 Task: Create a new event for a project milestone celebration on the 16th at 11 PM.
Action: Mouse moved to (44, 64)
Screenshot: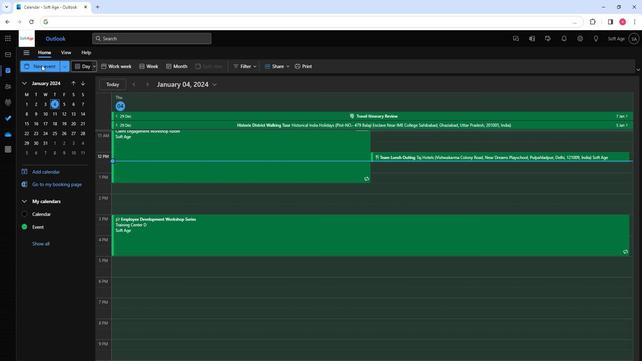 
Action: Mouse pressed left at (44, 64)
Screenshot: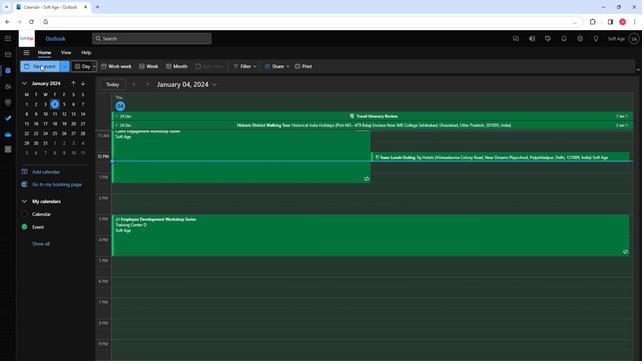 
Action: Mouse moved to (128, 167)
Screenshot: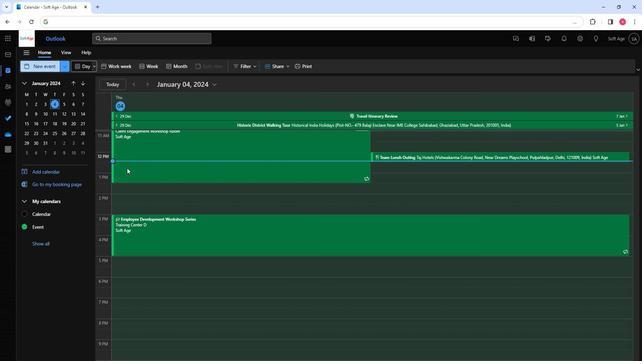 
Action: Key pressed <Key.shift>Project<Key.space><Key.shift>Milestone<Key.space><Key.shift><Key.shift><Key.shift><Key.shift><Key.shift><Key.shift><Key.shift><Key.shift><Key.shift><Key.shift>Celebration
Screenshot: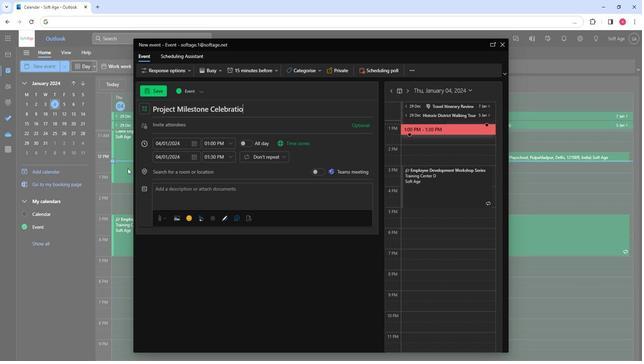 
Action: Mouse moved to (193, 121)
Screenshot: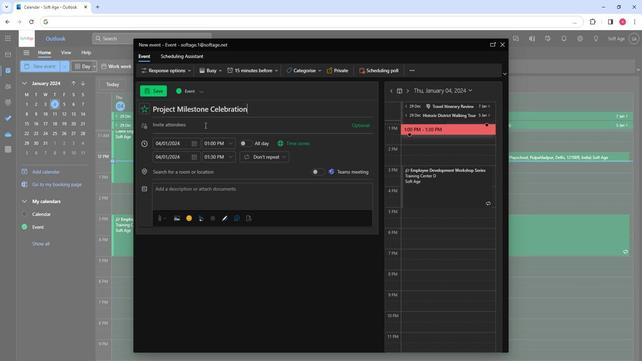 
Action: Mouse pressed left at (193, 121)
Screenshot: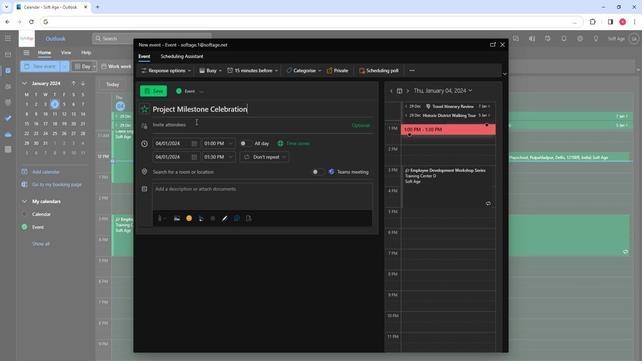 
Action: Key pressed so
Screenshot: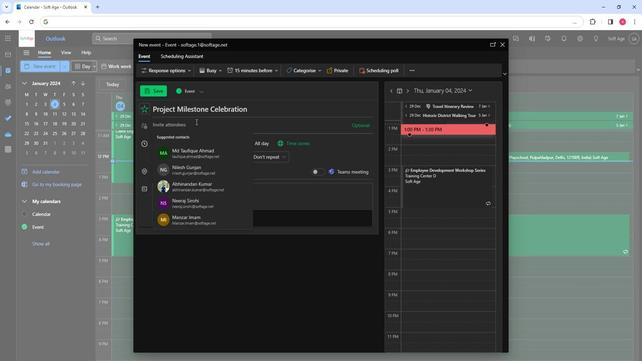 
Action: Mouse moved to (187, 139)
Screenshot: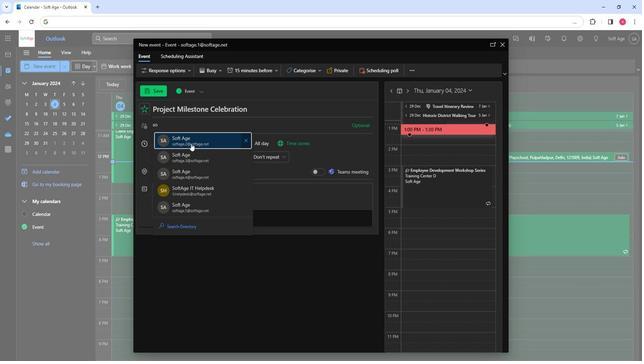 
Action: Mouse pressed left at (187, 139)
Screenshot: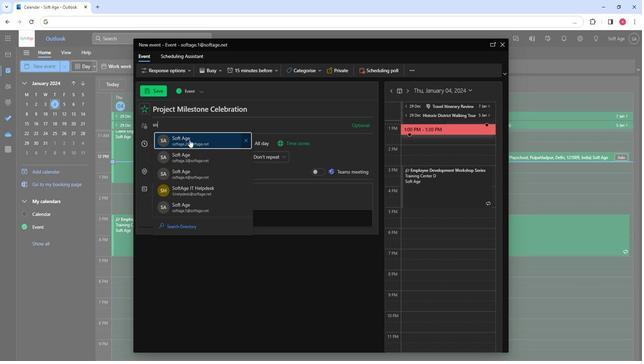 
Action: Mouse moved to (187, 139)
Screenshot: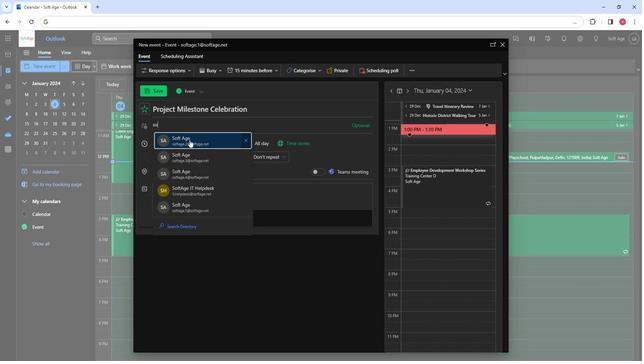 
Action: Key pressed so
Screenshot: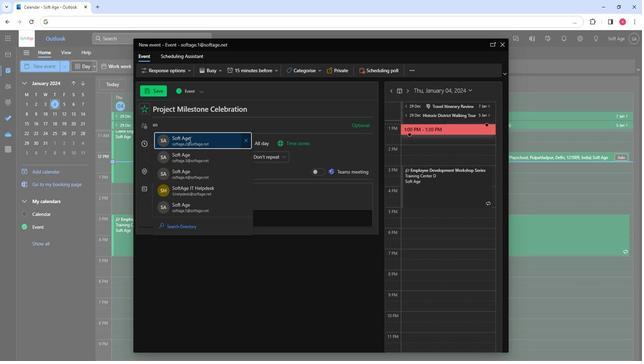 
Action: Mouse moved to (206, 205)
Screenshot: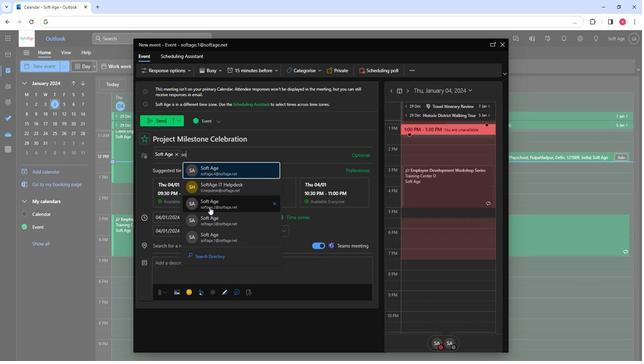 
Action: Mouse pressed left at (206, 205)
Screenshot: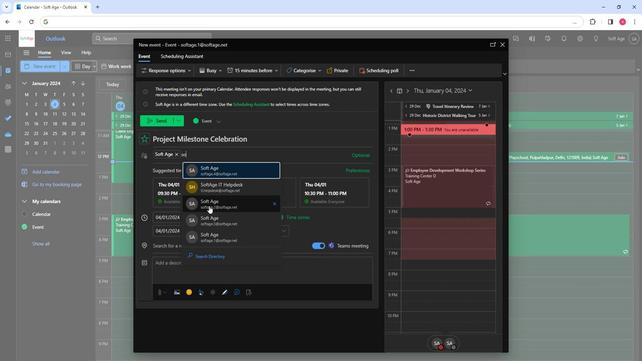 
Action: Key pressed so
Screenshot: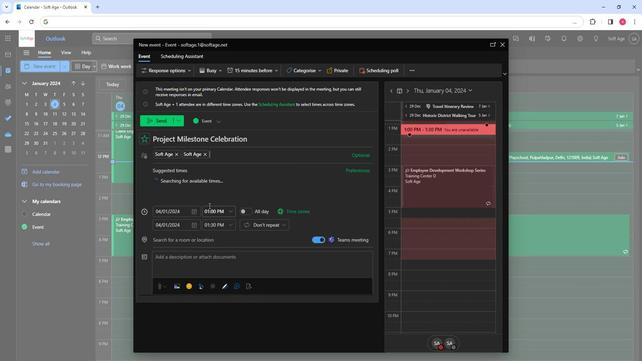 
Action: Mouse moved to (238, 198)
Screenshot: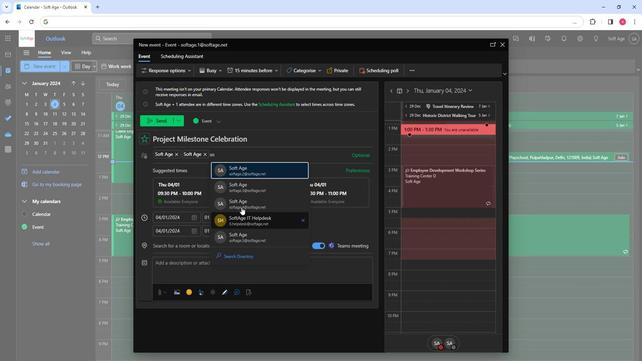 
Action: Mouse pressed left at (238, 198)
Screenshot: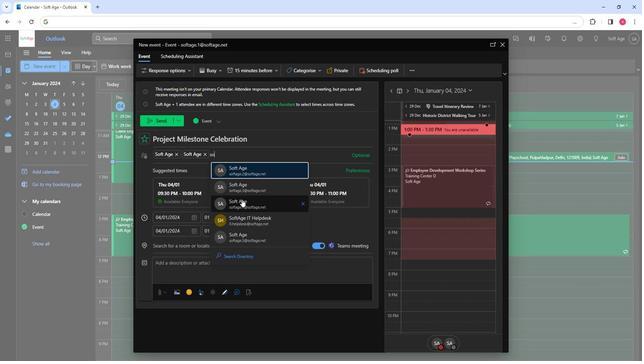 
Action: Key pressed so
Screenshot: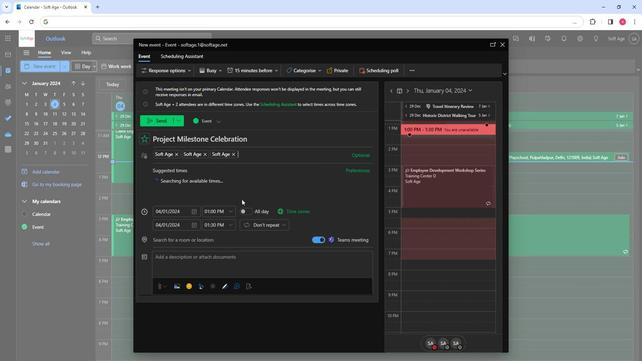 
Action: Mouse moved to (252, 231)
Screenshot: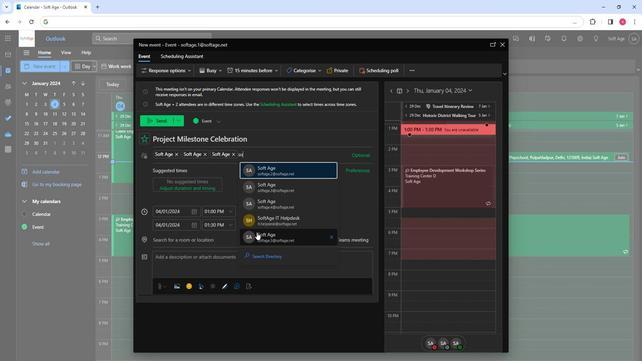 
Action: Mouse pressed left at (252, 231)
Screenshot: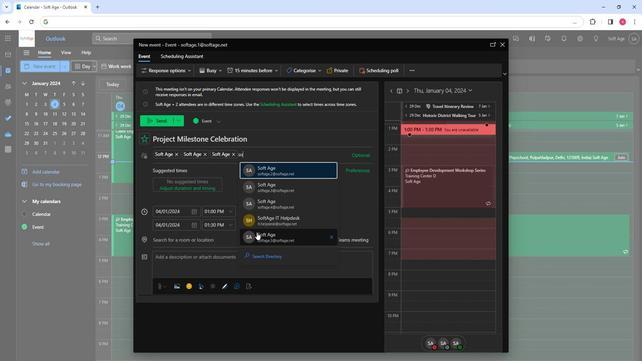 
Action: Mouse moved to (190, 215)
Screenshot: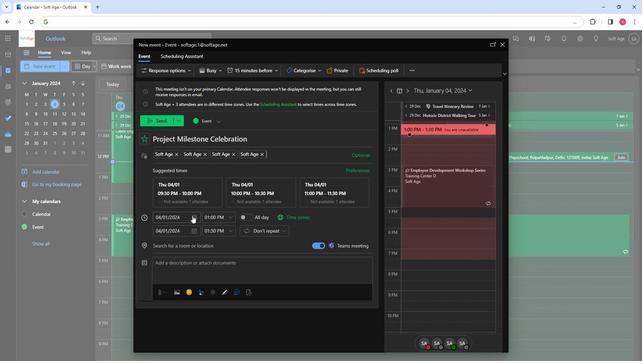 
Action: Mouse pressed left at (190, 215)
Screenshot: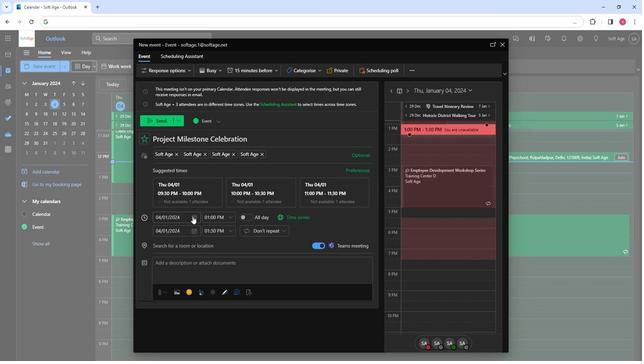 
Action: Mouse moved to (168, 272)
Screenshot: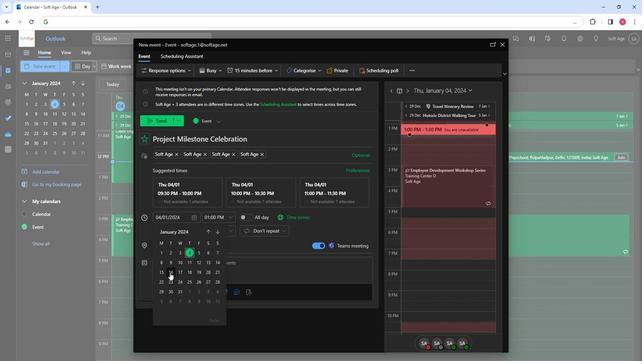 
Action: Mouse pressed left at (168, 272)
Screenshot: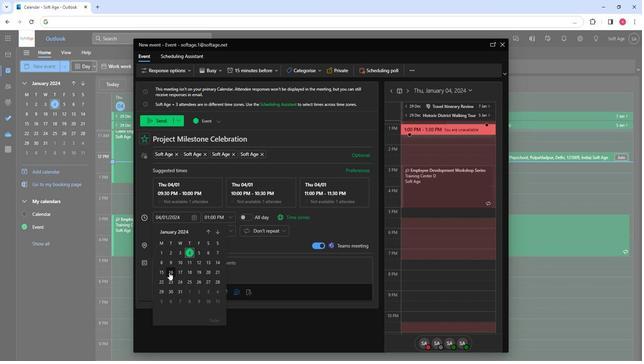 
Action: Mouse moved to (225, 219)
Screenshot: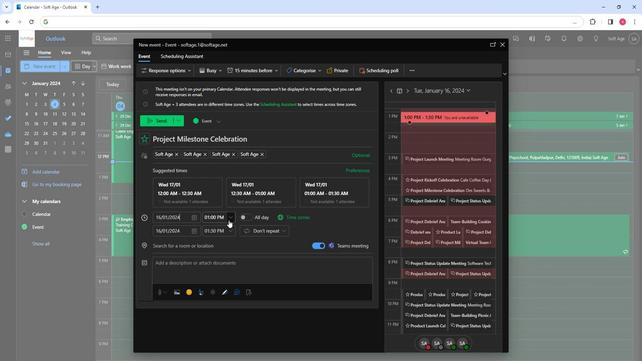 
Action: Mouse pressed left at (225, 219)
Screenshot: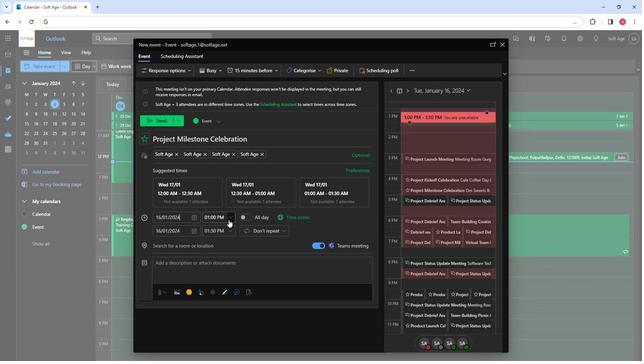
Action: Mouse moved to (219, 247)
Screenshot: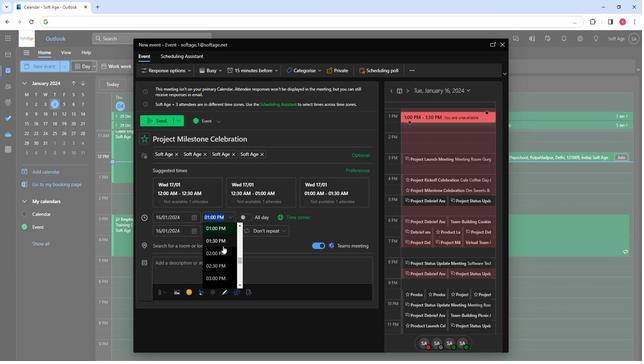 
Action: Mouse scrolled (219, 247) with delta (0, 0)
Screenshot: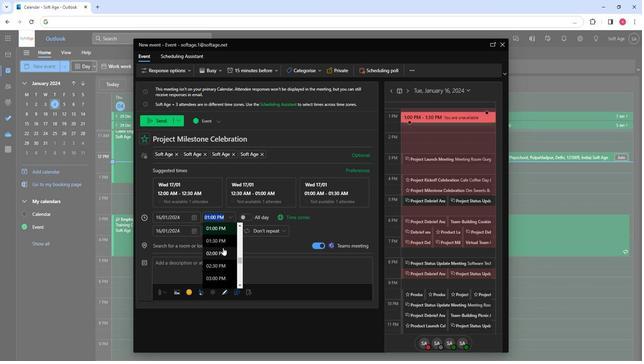
Action: Mouse scrolled (219, 247) with delta (0, 0)
Screenshot: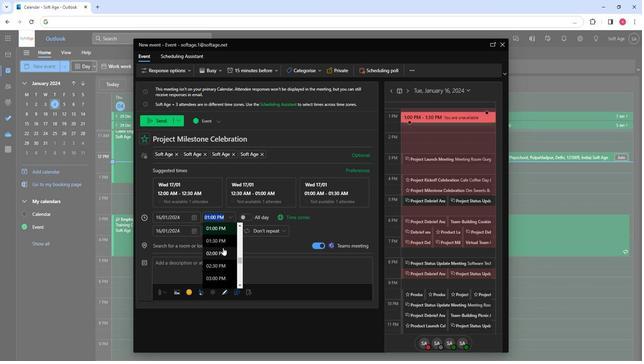 
Action: Mouse moved to (220, 251)
Screenshot: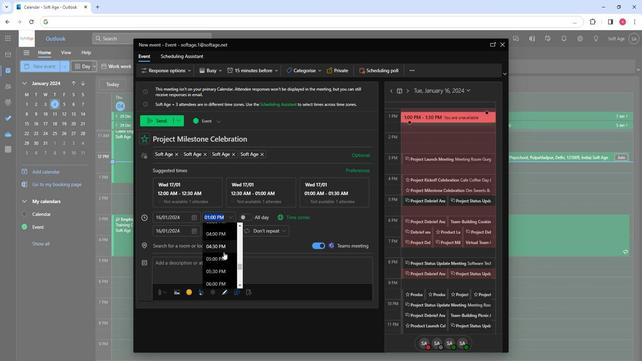 
Action: Mouse scrolled (220, 251) with delta (0, 0)
Screenshot: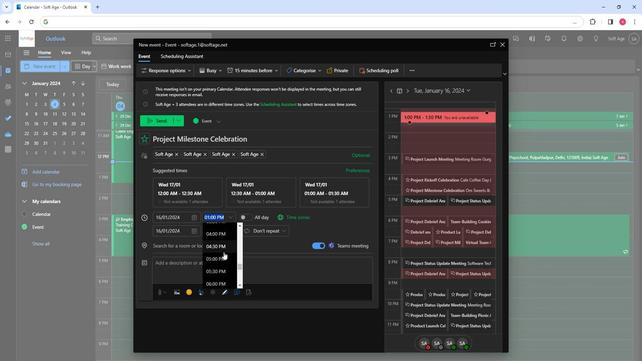
Action: Mouse scrolled (220, 251) with delta (0, 0)
Screenshot: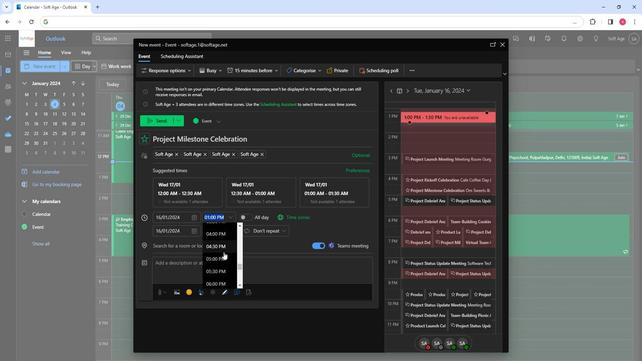 
Action: Mouse moved to (216, 259)
Screenshot: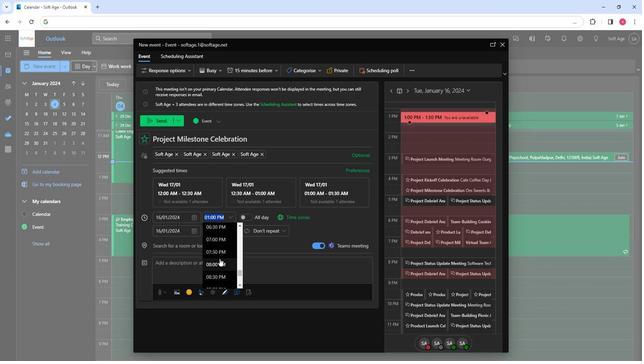
Action: Mouse scrolled (216, 259) with delta (0, 0)
Screenshot: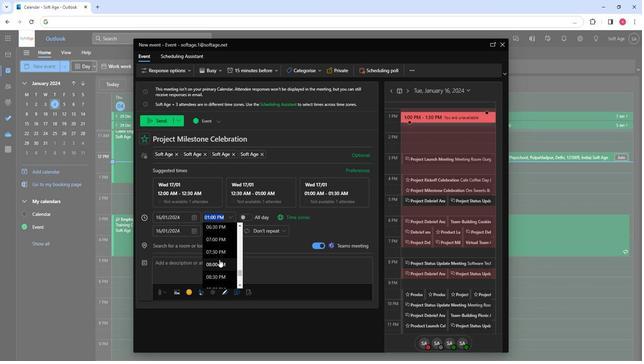 
Action: Mouse scrolled (216, 259) with delta (0, 0)
Screenshot: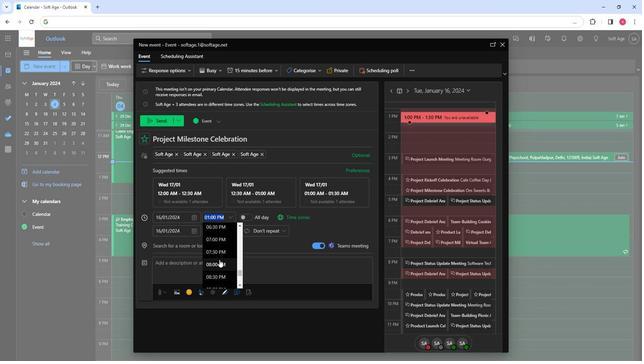 
Action: Mouse scrolled (216, 259) with delta (0, 0)
Screenshot: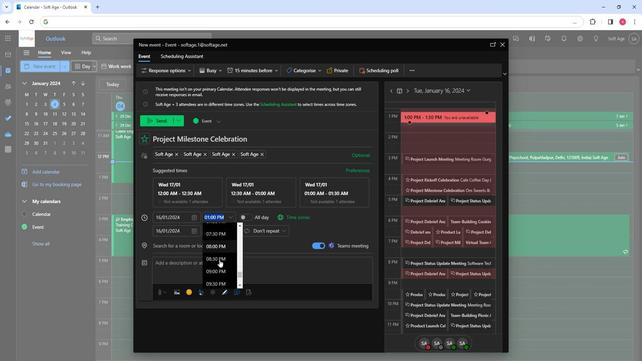 
Action: Mouse moved to (216, 261)
Screenshot: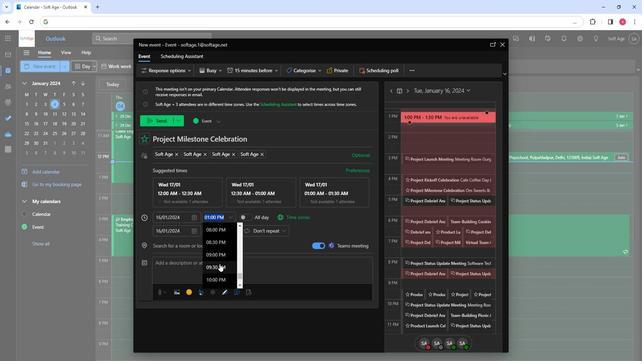 
Action: Mouse scrolled (216, 261) with delta (0, 0)
Screenshot: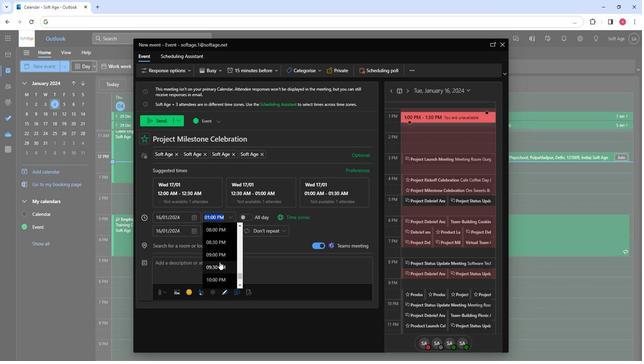 
Action: Mouse moved to (211, 269)
Screenshot: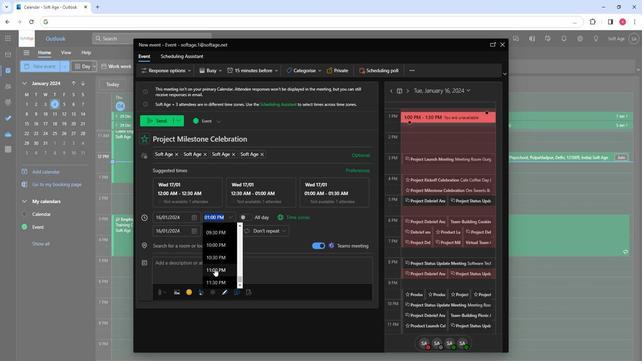 
Action: Mouse pressed left at (211, 269)
Screenshot: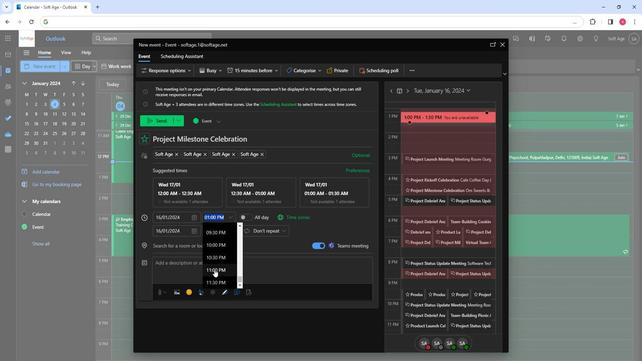 
Action: Mouse moved to (190, 246)
Screenshot: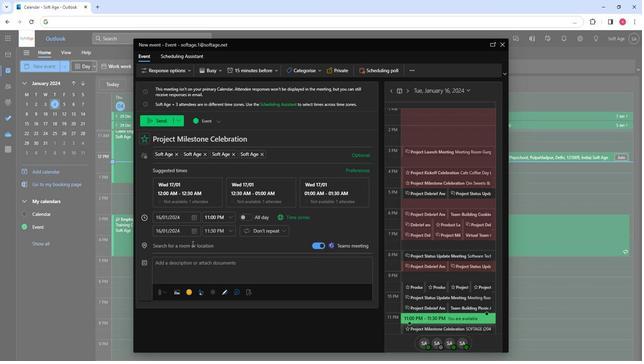 
Action: Mouse pressed left at (190, 246)
Screenshot: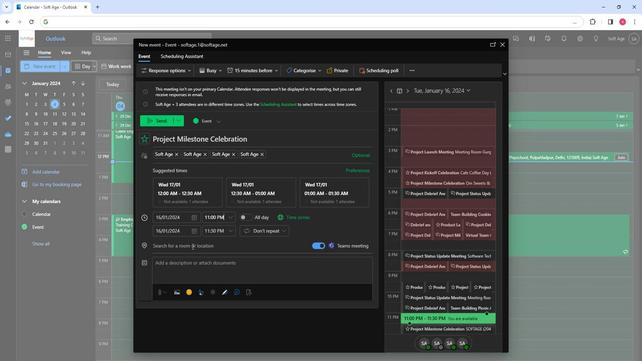 
Action: Mouse moved to (193, 211)
Screenshot: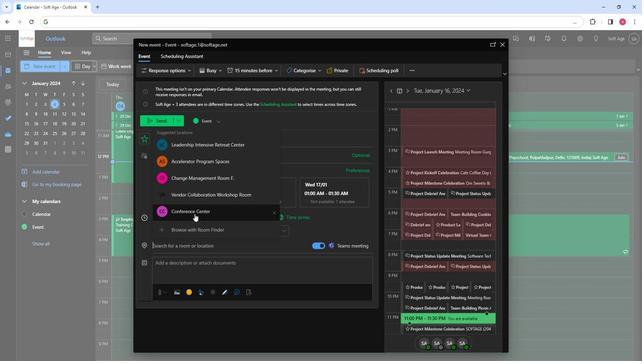 
Action: Mouse pressed left at (193, 211)
Screenshot: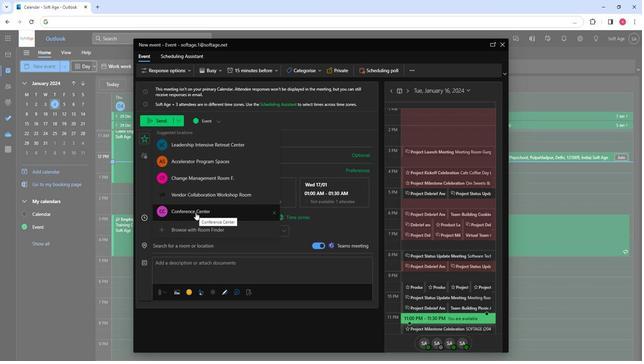 
Action: Mouse moved to (173, 268)
Screenshot: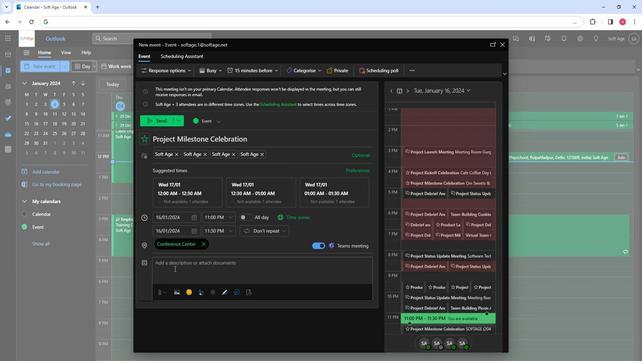 
Action: Mouse pressed left at (173, 268)
Screenshot: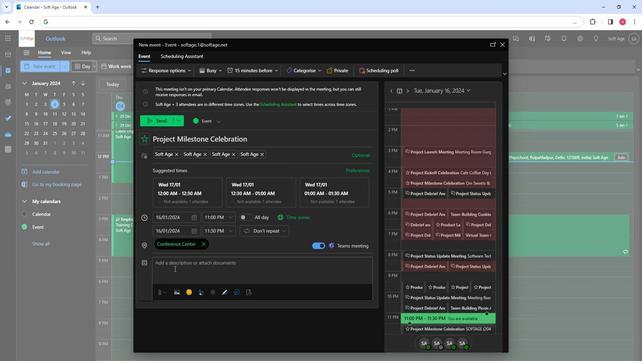 
Action: Mouse moved to (173, 269)
Screenshot: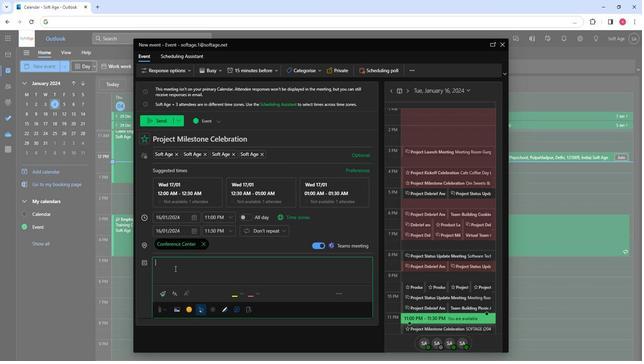 
Action: Key pressed <Key.shift>Celebrate<Key.space>project<Key.space>milestones<Key.space>in<Key.space>style<Key.space><Key.backspace><Key.shift>!<Key.space><Key.shift>Host<Key.space>a<Key.space>milestone<Key.space>celebration<Key.space>to<Key.space>recognize<Key.space>achievement,<Key.space>acknowledge<Key.space>team<Key.space>efforts<Key.space>,<Key.space><Key.backspace><Key.backspace><Key.backspace>,<Key.space>and<Key.space>build<Key.space>mountum<Key.space>for<Key.space>continued<Key.space>success.<Key.space><Key.shift>C<Key.shift>heers<Key.space>to<Key.space>accommplishments<Key.backspace><Key.backspace><Key.backspace><Key.backspace><Key.backspace><Key.backspace><Key.backspace><Key.backspace><Key.backspace><Key.backspace><Key.backspace>plishments<Key.space>and<Key.space>future<Key.space>triumphs<Key.shift>!
Screenshot: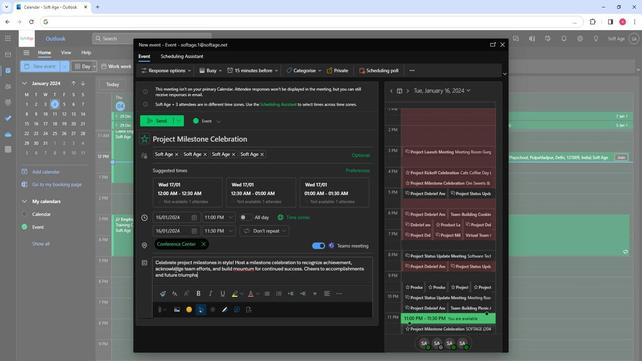
Action: Mouse moved to (238, 272)
Screenshot: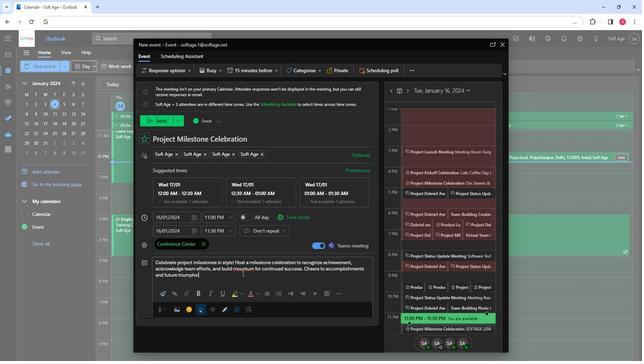 
Action: Mouse pressed left at (238, 272)
Screenshot: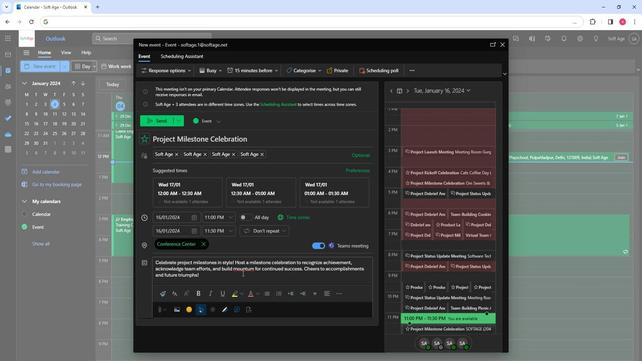 
Action: Mouse pressed left at (238, 272)
Screenshot: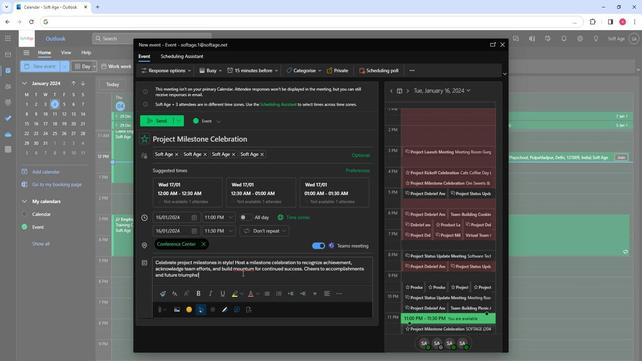 
Action: Mouse pressed left at (238, 272)
Screenshot: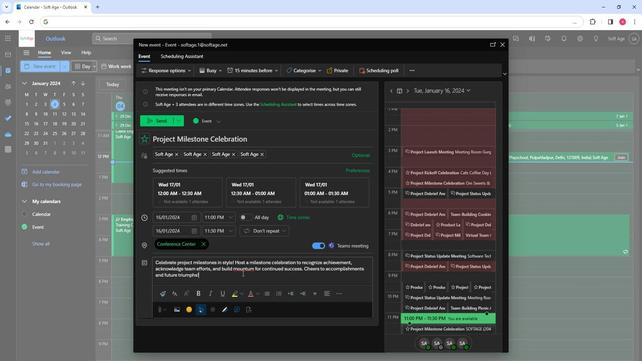 
Action: Mouse pressed left at (238, 272)
Screenshot: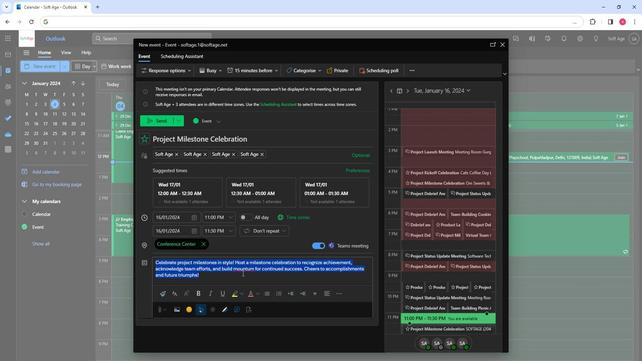 
Action: Mouse moved to (175, 295)
Screenshot: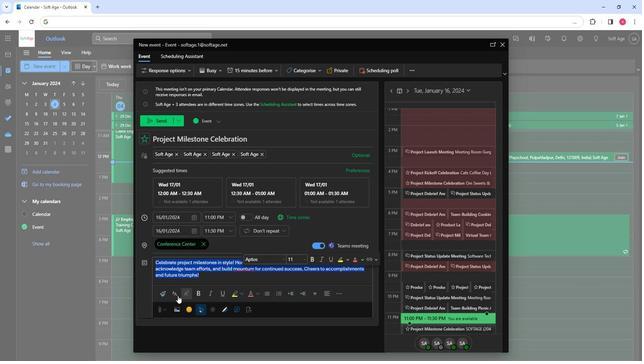 
Action: Mouse pressed left at (175, 295)
Screenshot: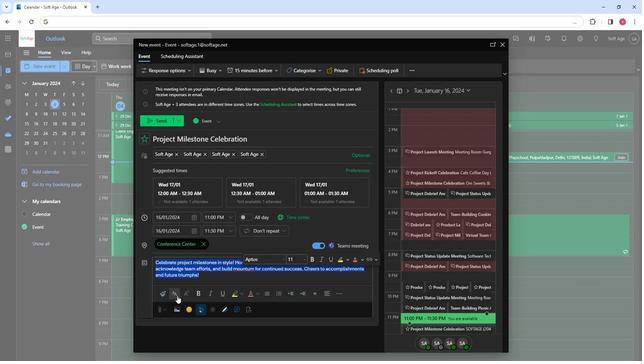 
Action: Mouse moved to (207, 237)
Screenshot: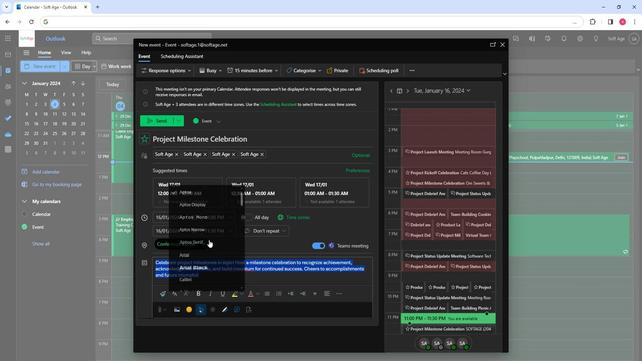 
Action: Mouse scrolled (207, 236) with delta (0, 0)
Screenshot: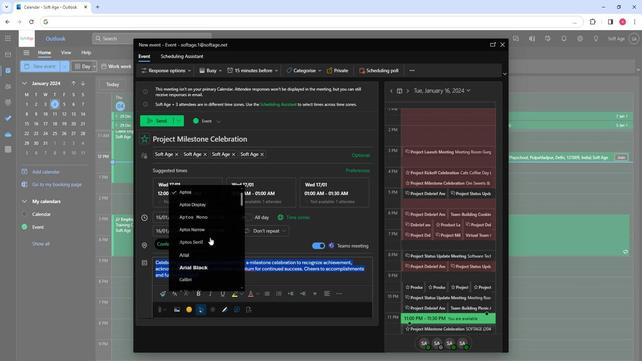 
Action: Mouse moved to (207, 237)
Screenshot: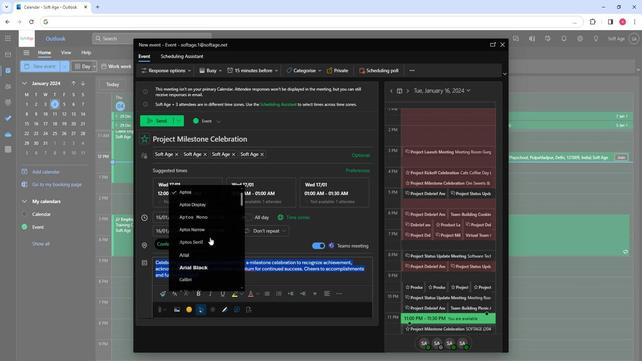
Action: Mouse scrolled (207, 236) with delta (0, 0)
Screenshot: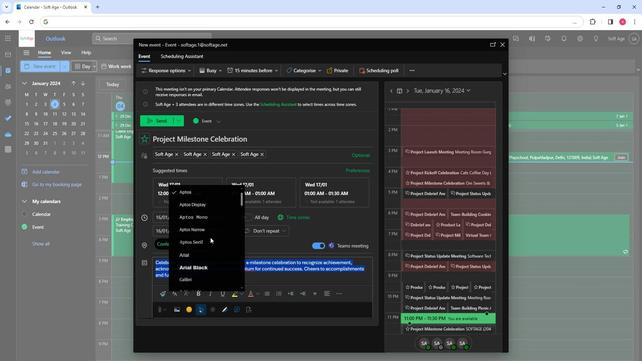 
Action: Mouse scrolled (207, 236) with delta (0, 0)
Screenshot: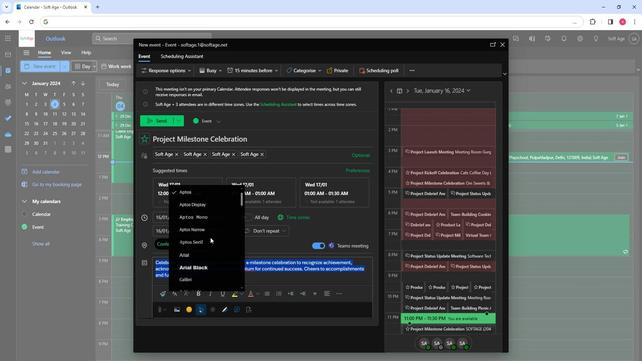 
Action: Mouse scrolled (207, 236) with delta (0, 0)
Screenshot: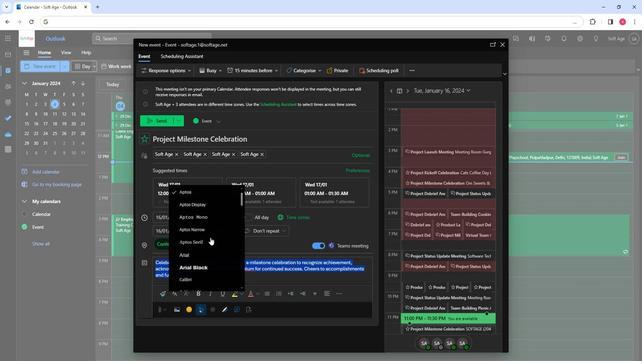 
Action: Mouse moved to (192, 200)
Screenshot: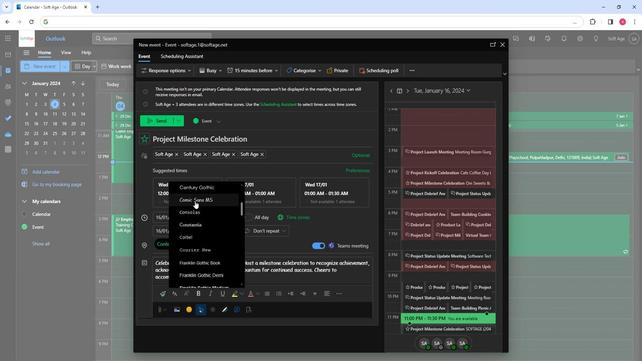 
Action: Mouse pressed left at (192, 200)
Screenshot: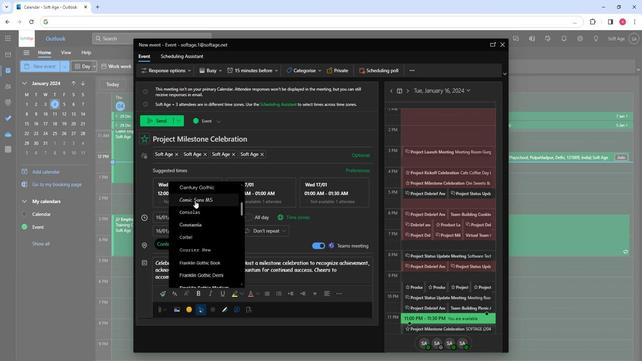 
Action: Mouse moved to (209, 291)
Screenshot: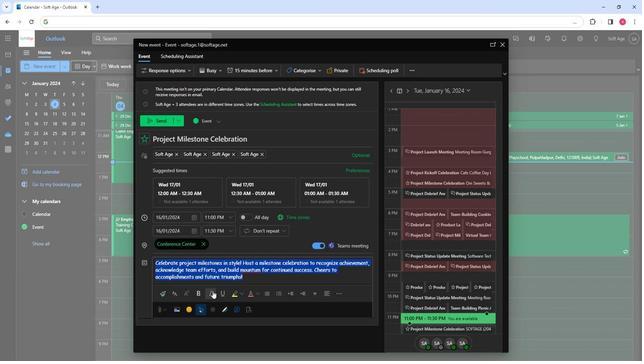 
Action: Mouse pressed left at (209, 291)
Screenshot: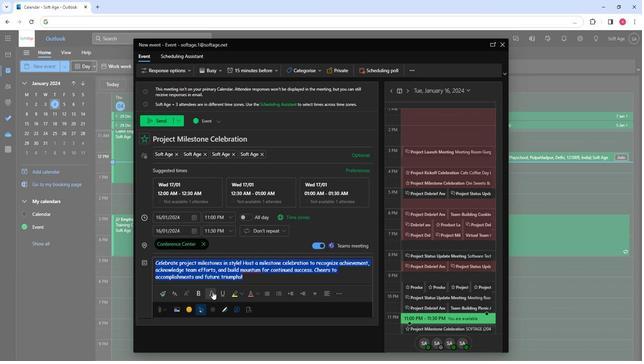 
Action: Mouse moved to (295, 292)
Screenshot: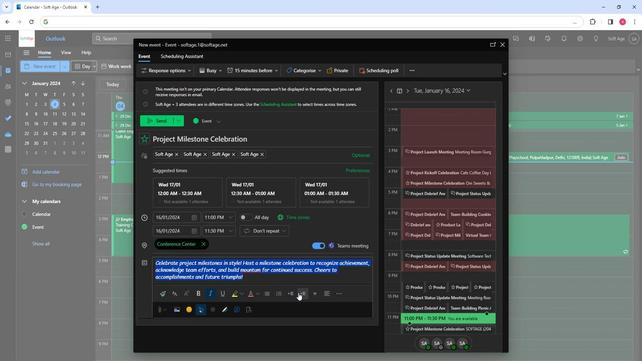 
Action: Mouse pressed left at (295, 292)
Screenshot: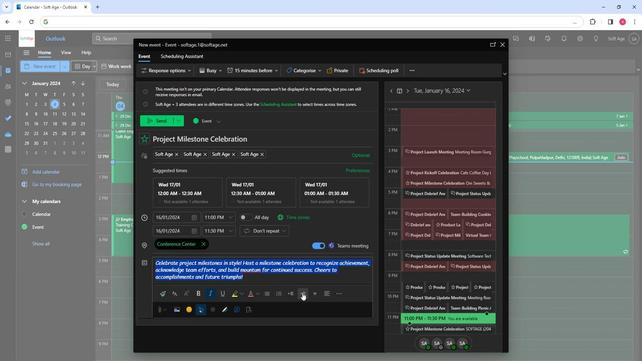 
Action: Mouse moved to (239, 294)
Screenshot: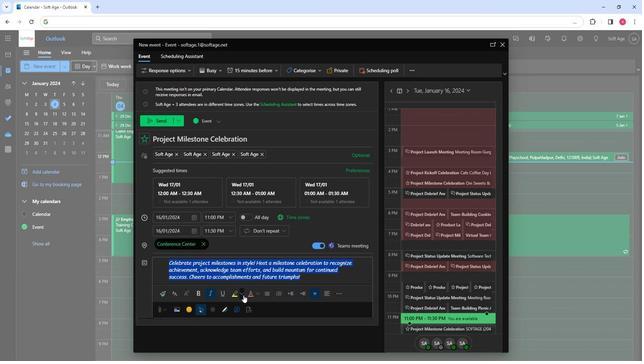 
Action: Mouse pressed left at (239, 294)
Screenshot: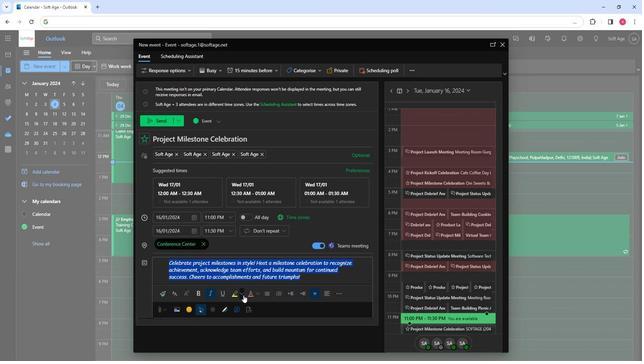 
Action: Mouse moved to (244, 309)
Screenshot: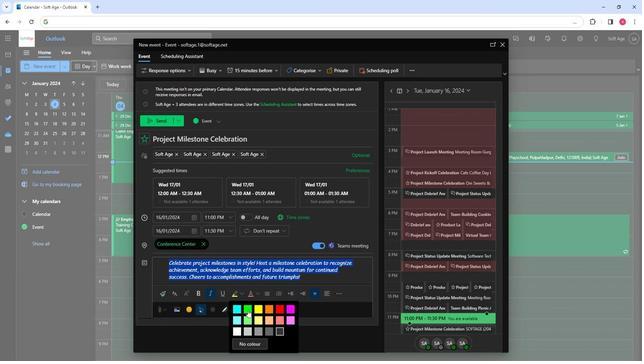 
Action: Mouse pressed left at (244, 309)
Screenshot: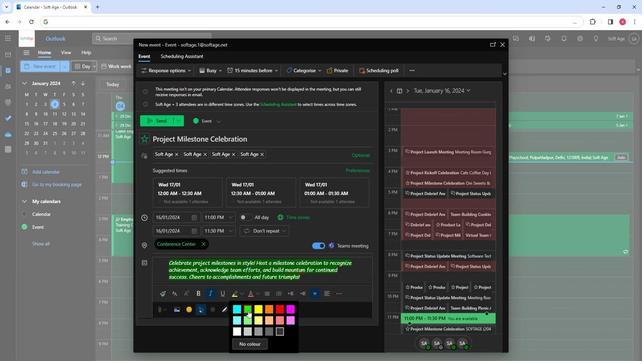 
Action: Mouse moved to (312, 278)
Screenshot: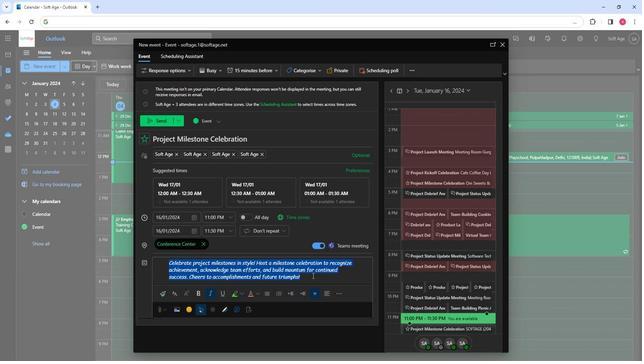 
Action: Mouse pressed left at (312, 278)
Screenshot: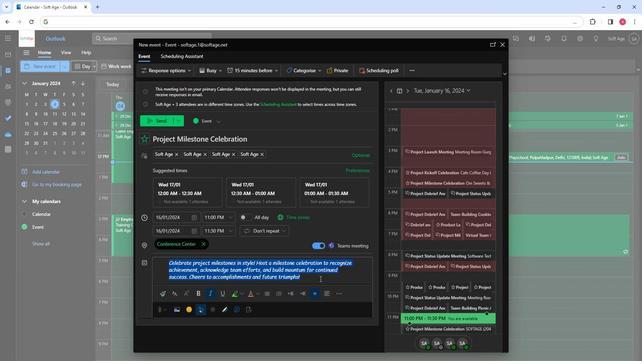 
Action: Mouse moved to (151, 118)
Screenshot: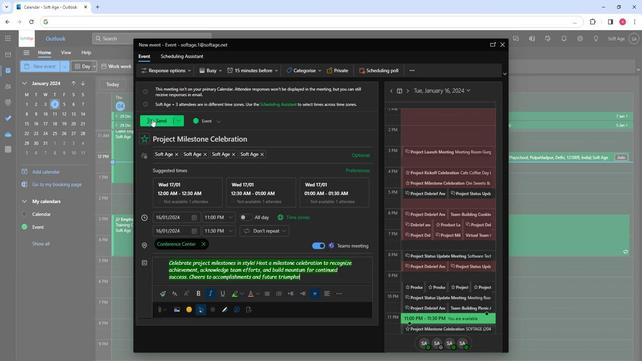 
Action: Mouse pressed left at (151, 118)
Screenshot: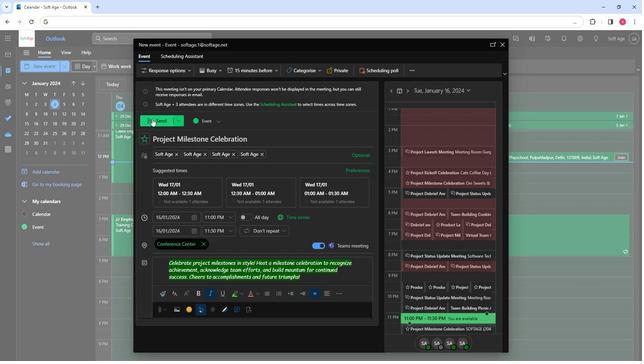 
Action: Mouse moved to (302, 338)
Screenshot: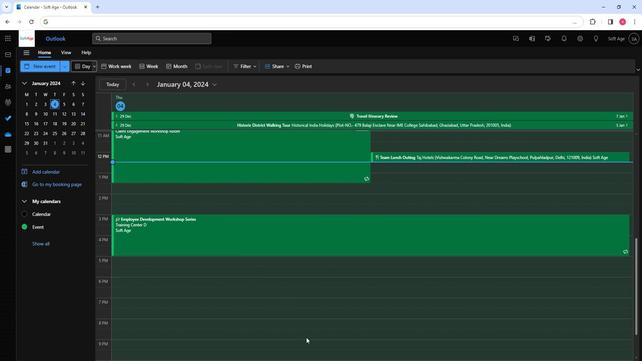
